 Task: Add Member Faheem to Card Card0028 in Board Board0022 in Workspace Development in Trello
Action: Mouse moved to (399, 453)
Screenshot: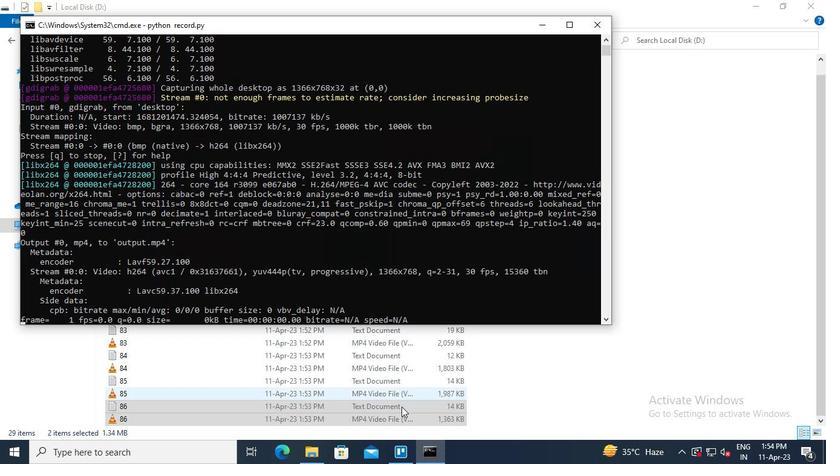 
Action: Mouse pressed left at (399, 453)
Screenshot: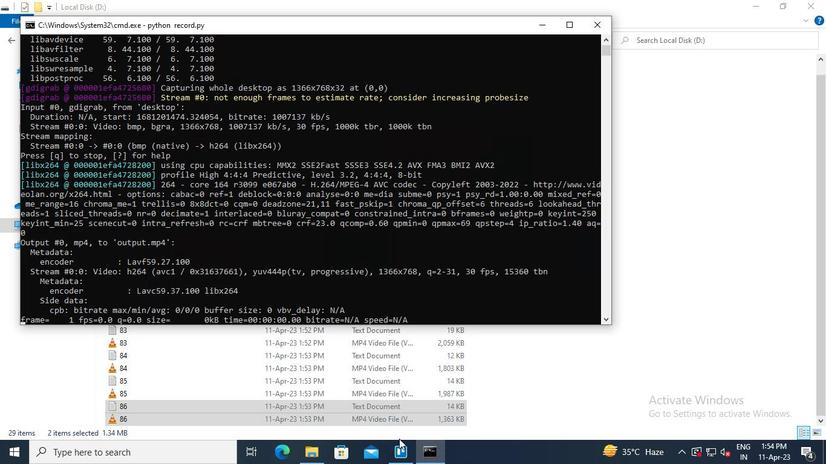 
Action: Mouse moved to (210, 385)
Screenshot: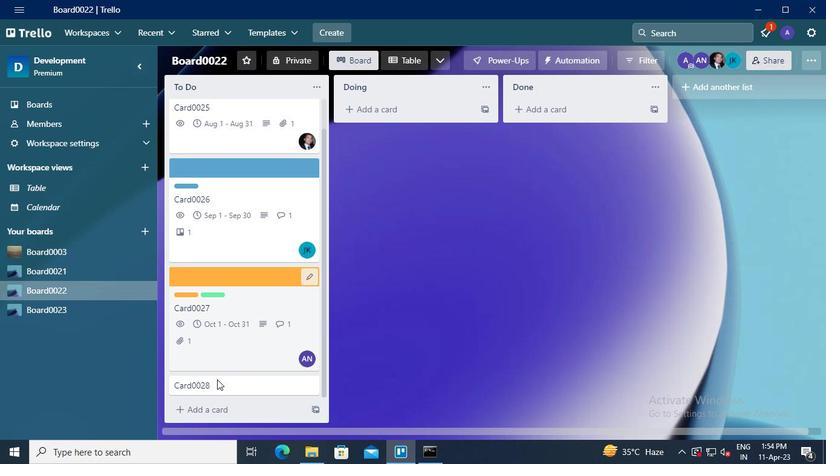 
Action: Mouse pressed left at (210, 385)
Screenshot: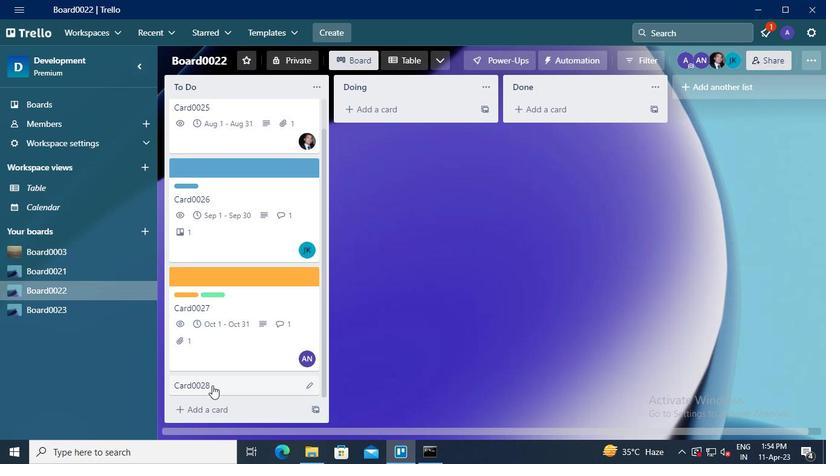 
Action: Mouse moved to (563, 158)
Screenshot: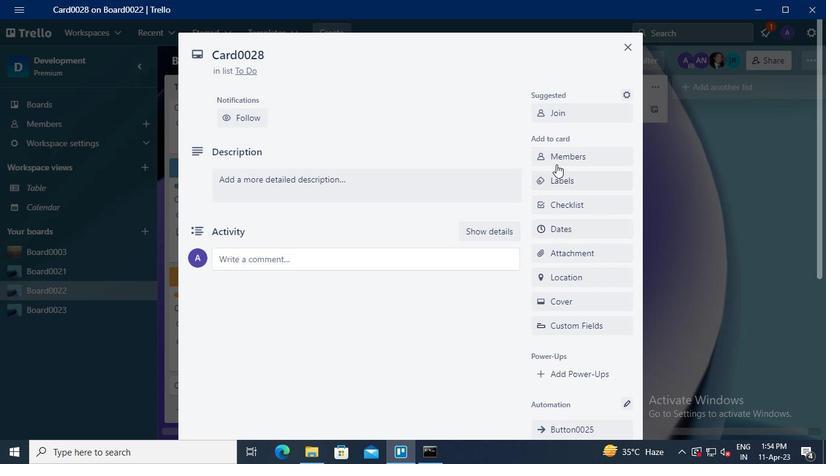 
Action: Mouse pressed left at (563, 158)
Screenshot: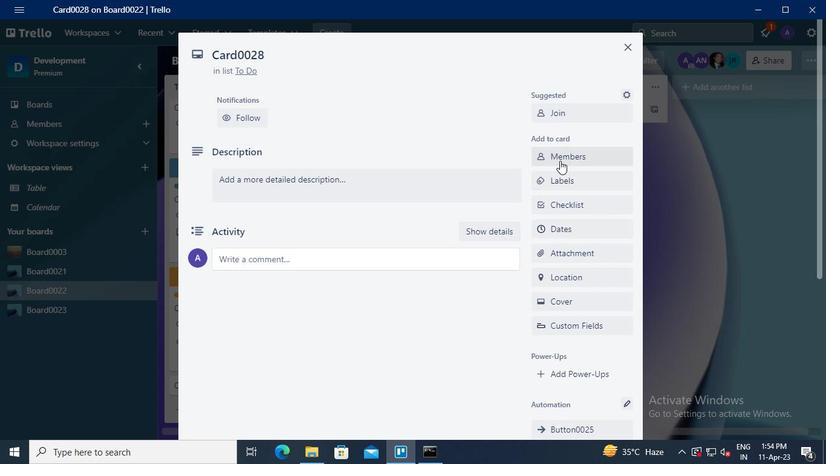 
Action: Mouse moved to (589, 230)
Screenshot: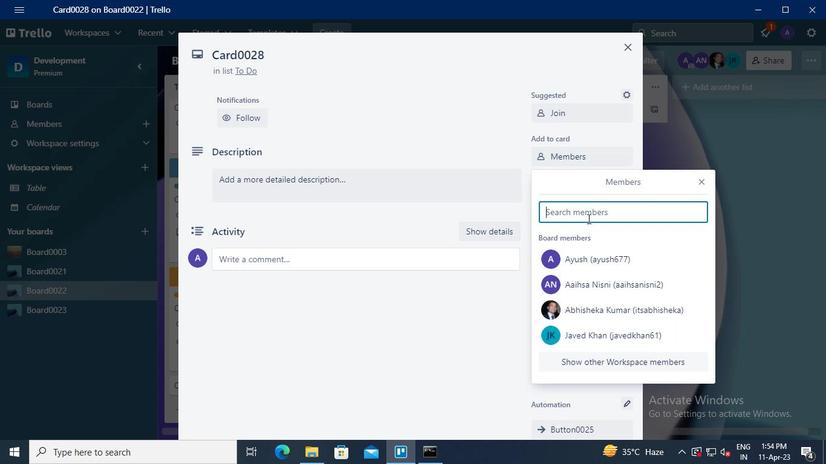 
Action: Keyboard Key.shift
Screenshot: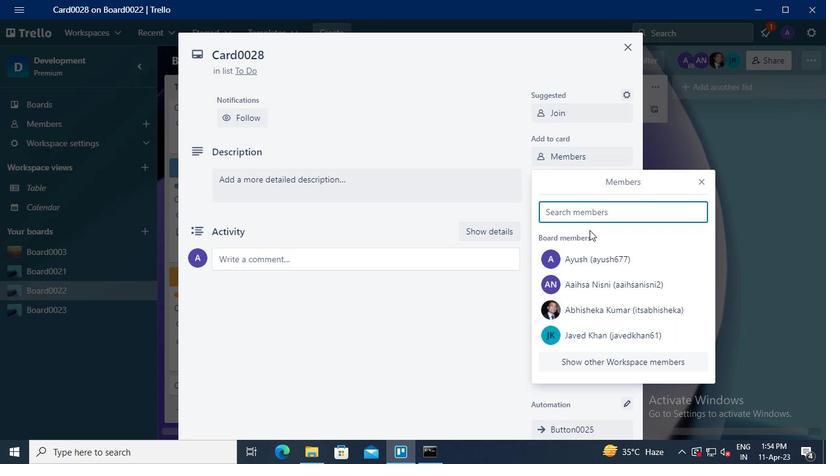 
Action: Keyboard F
Screenshot: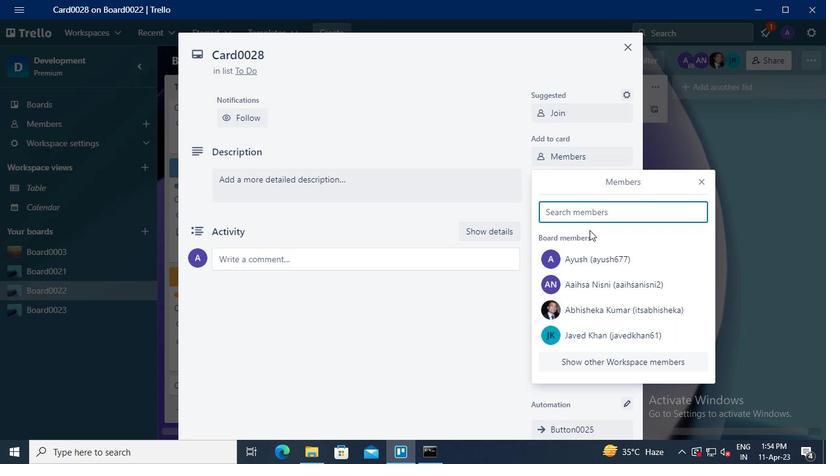 
Action: Keyboard a
Screenshot: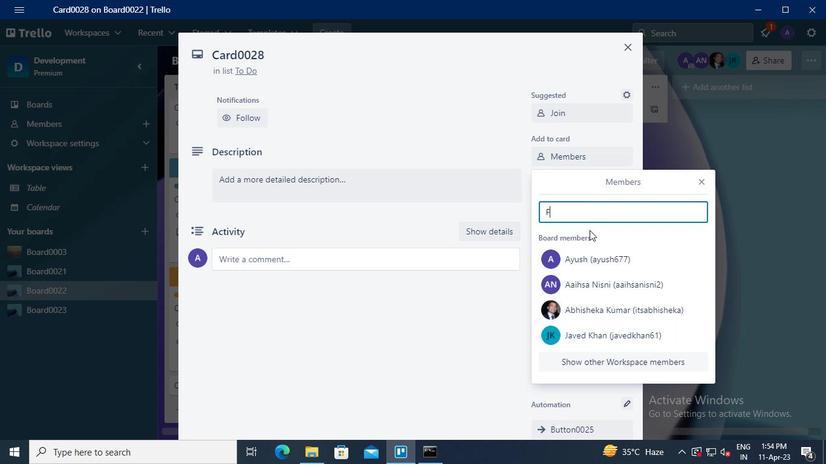 
Action: Keyboard h
Screenshot: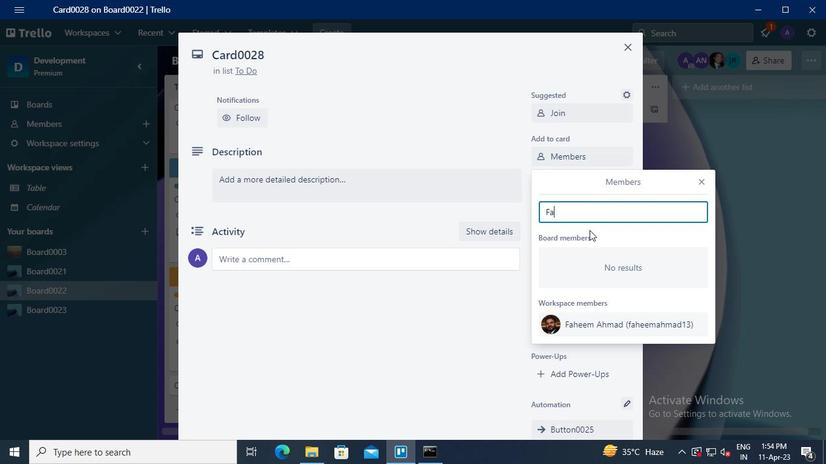 
Action: Keyboard e
Screenshot: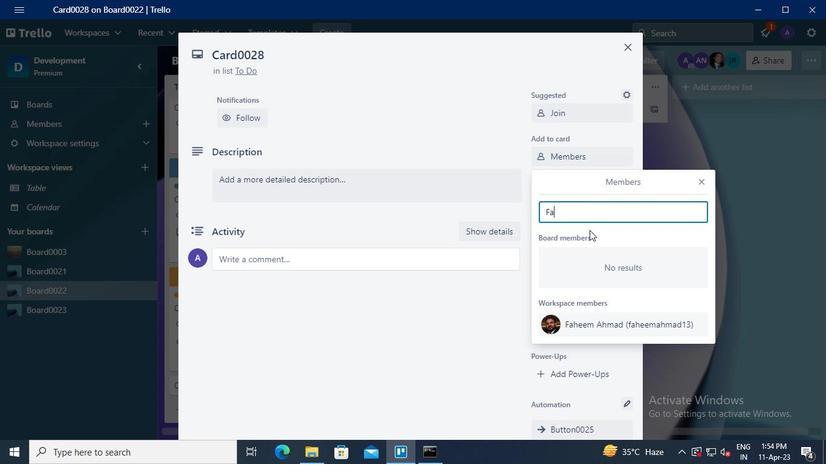 
Action: Keyboard e
Screenshot: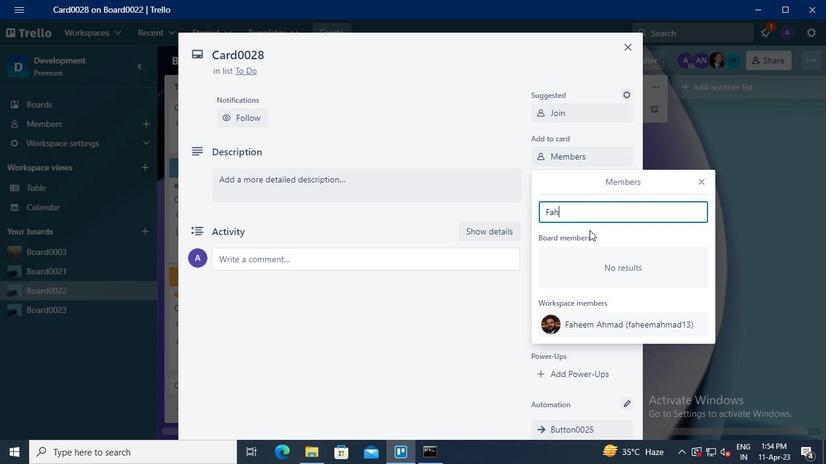
Action: Keyboard m
Screenshot: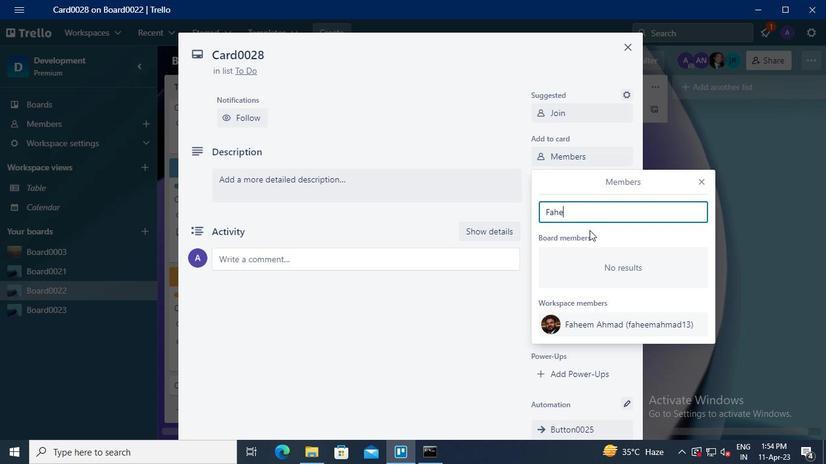 
Action: Mouse moved to (601, 322)
Screenshot: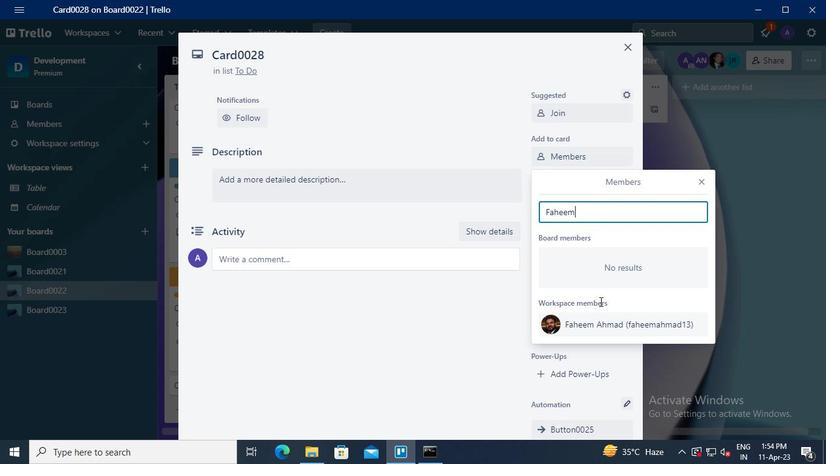 
Action: Mouse pressed left at (601, 322)
Screenshot: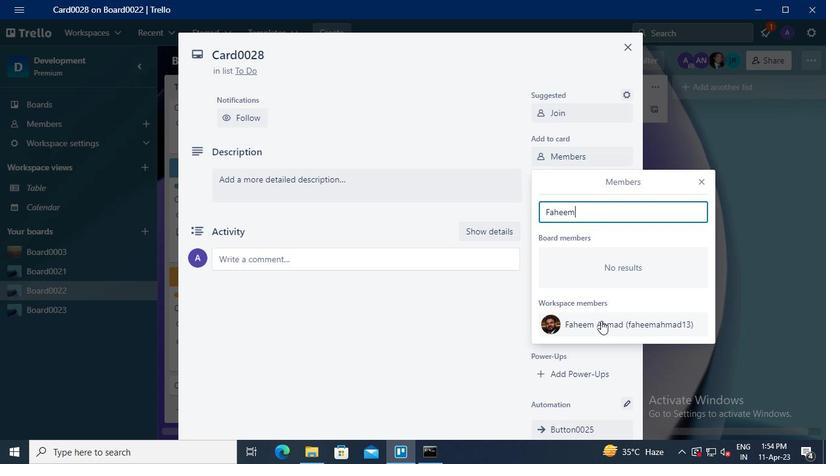 
Action: Mouse moved to (698, 183)
Screenshot: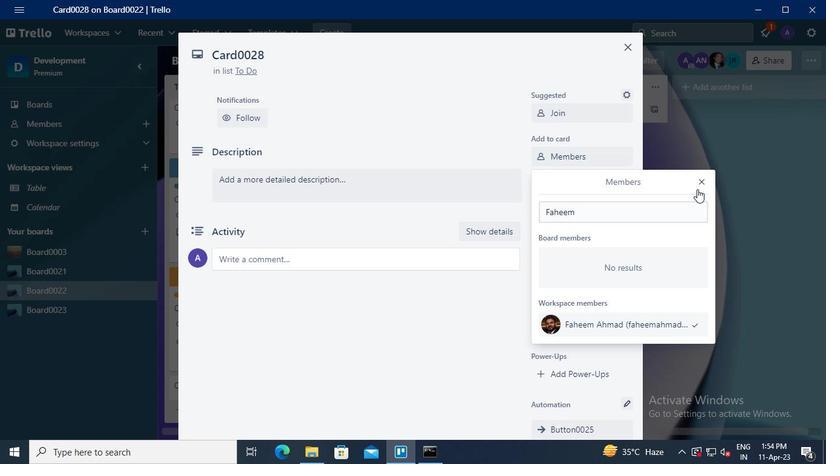 
Action: Mouse pressed left at (698, 183)
Screenshot: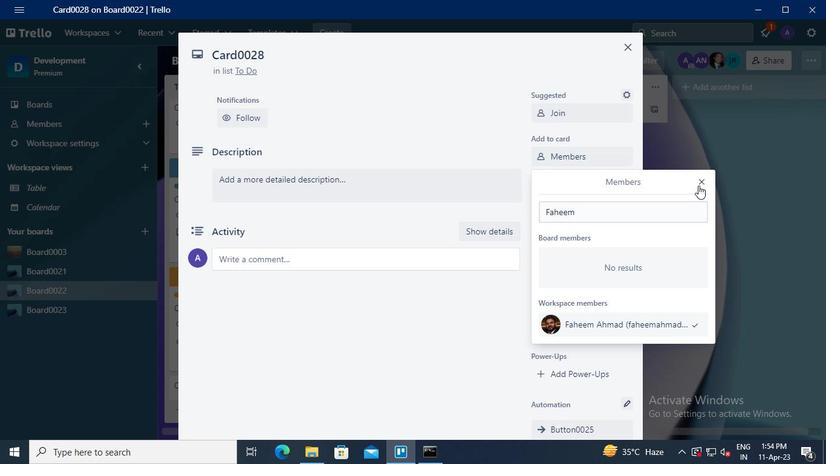 
Action: Mouse moved to (440, 459)
Screenshot: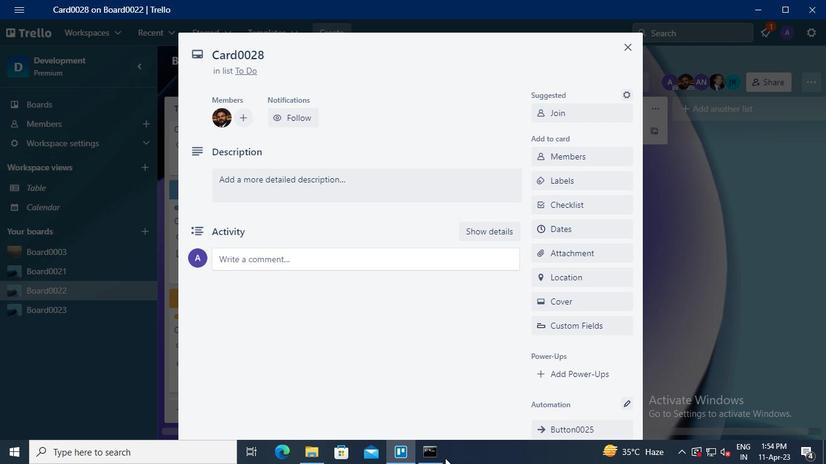 
Action: Mouse pressed left at (440, 459)
Screenshot: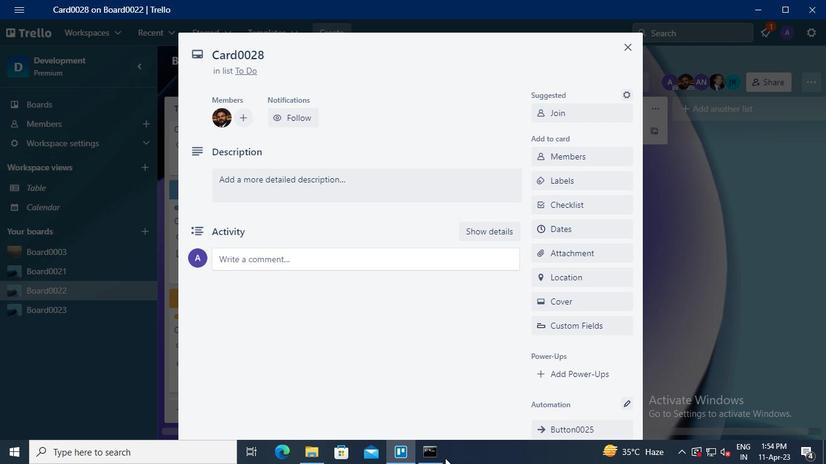
Action: Mouse moved to (604, 30)
Screenshot: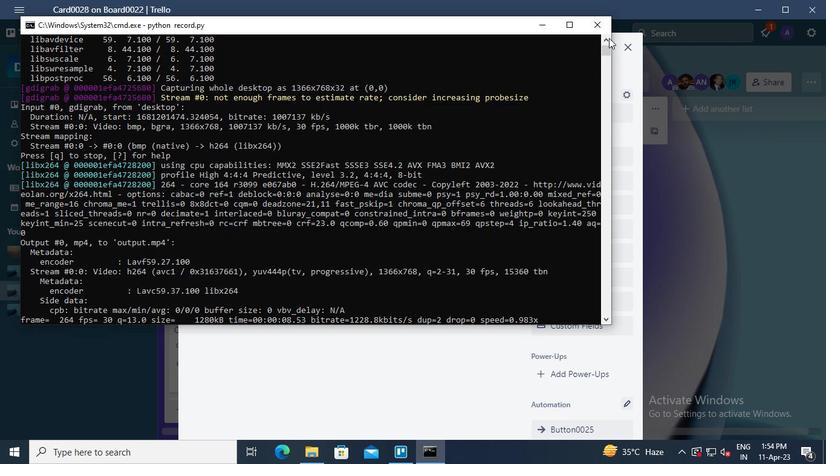 
Action: Mouse pressed left at (604, 30)
Screenshot: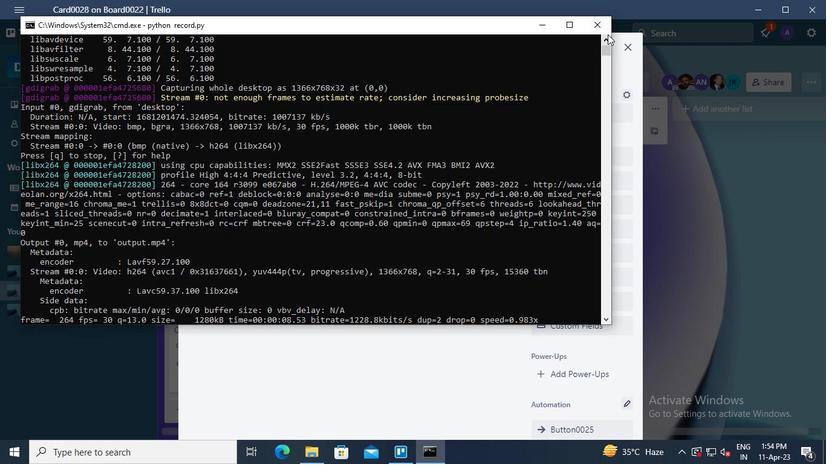 
Action: Mouse moved to (597, 45)
Screenshot: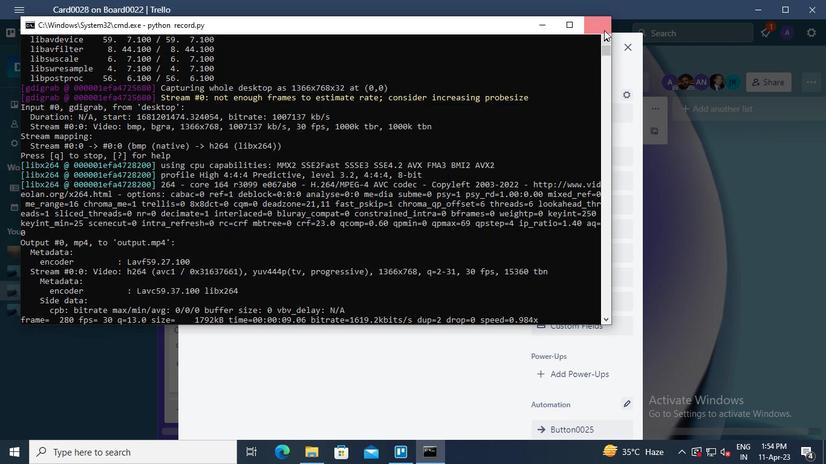 
